 Task: Attach file to message.
Action: Mouse moved to (615, 88)
Screenshot: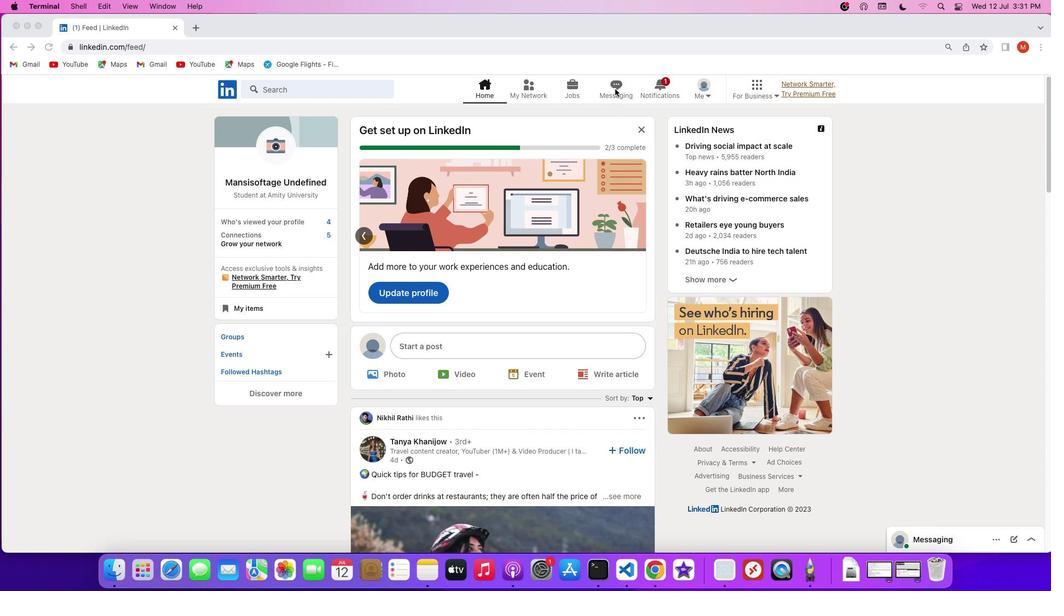 
Action: Mouse pressed left at (615, 88)
Screenshot: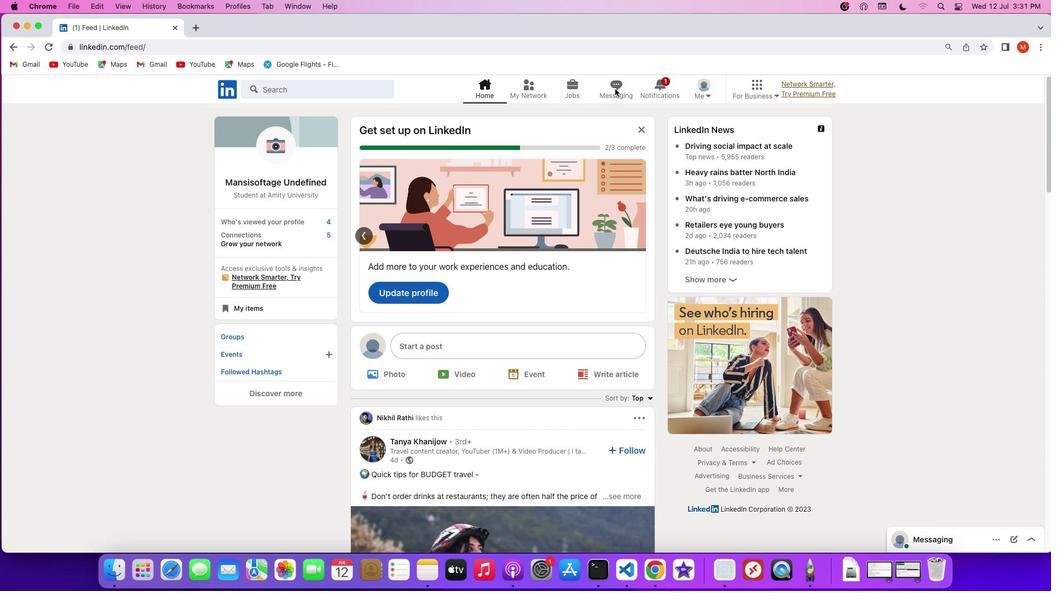 
Action: Mouse pressed left at (615, 88)
Screenshot: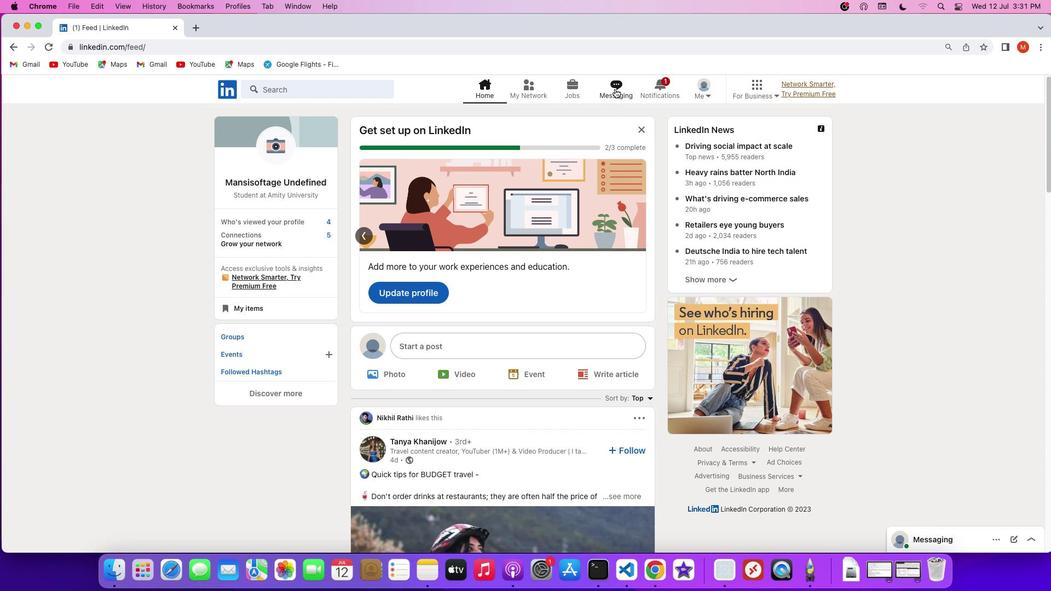 
Action: Mouse moved to (421, 515)
Screenshot: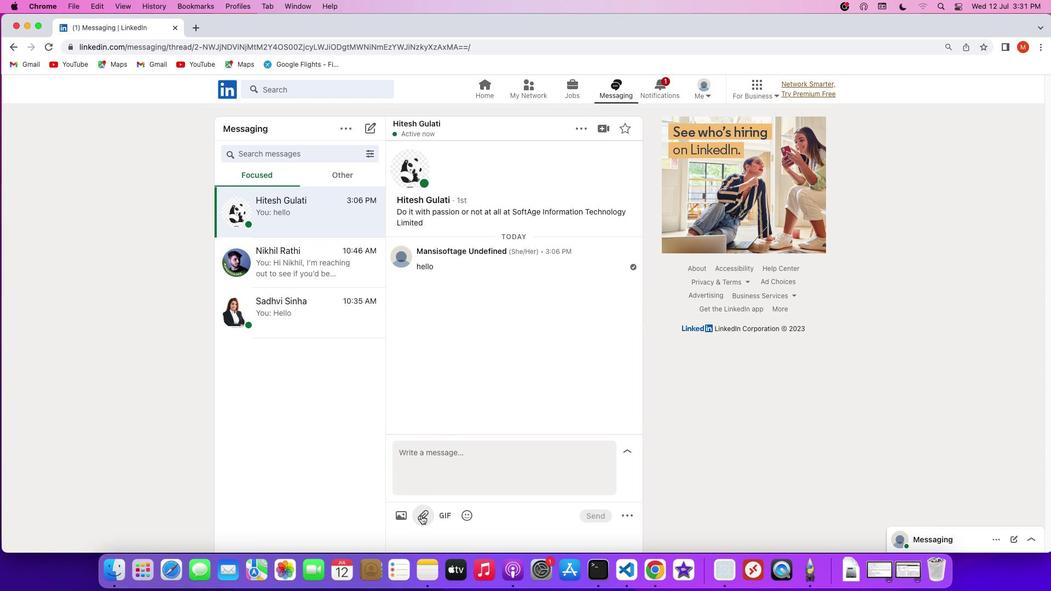 
Action: Mouse pressed left at (421, 515)
Screenshot: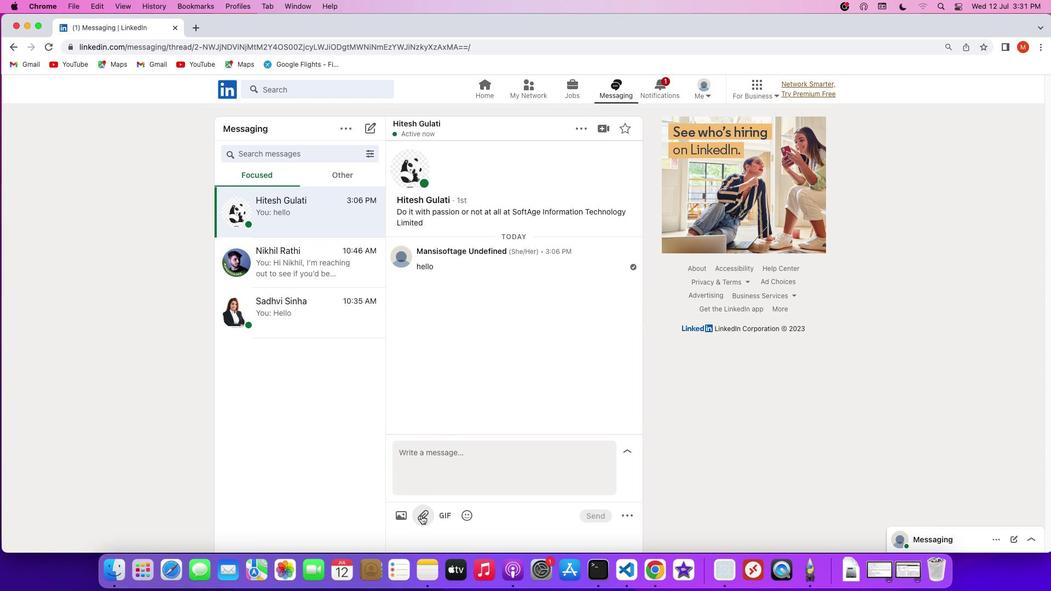 
Action: Mouse moved to (444, 243)
Screenshot: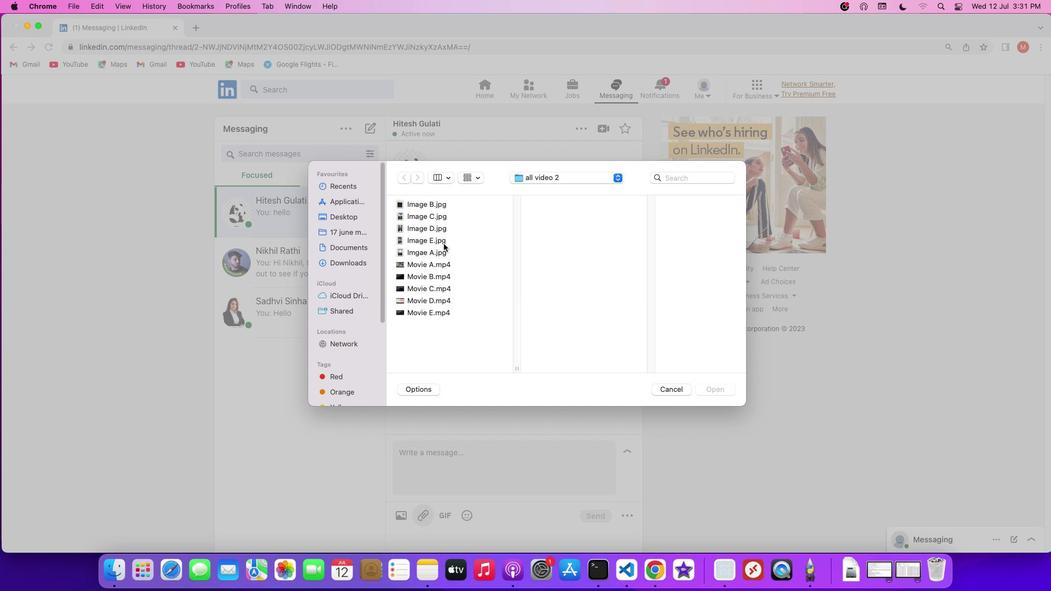 
Action: Mouse pressed left at (444, 243)
Screenshot: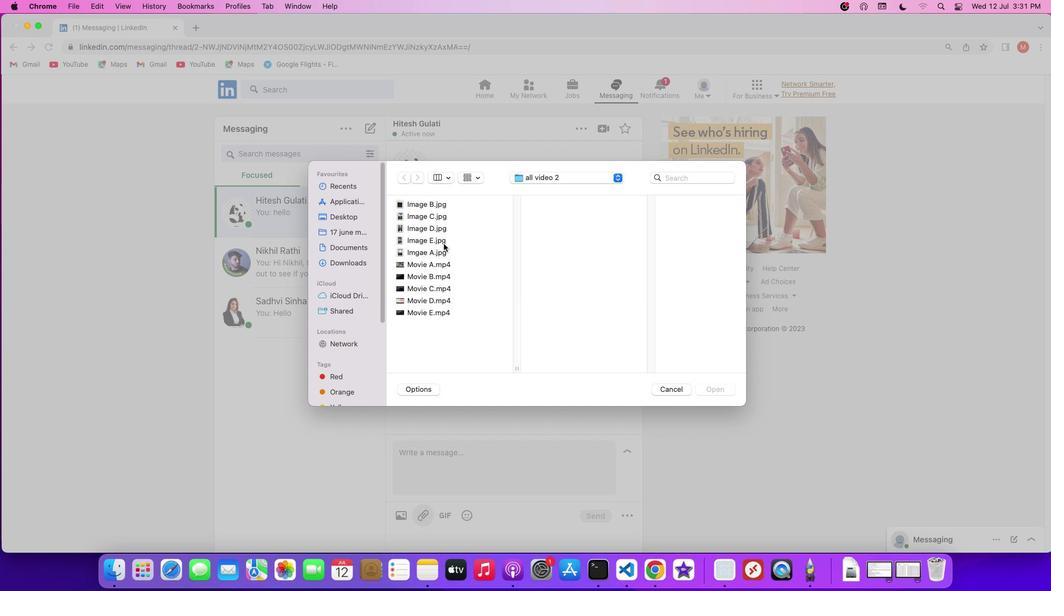 
Action: Mouse moved to (713, 388)
Screenshot: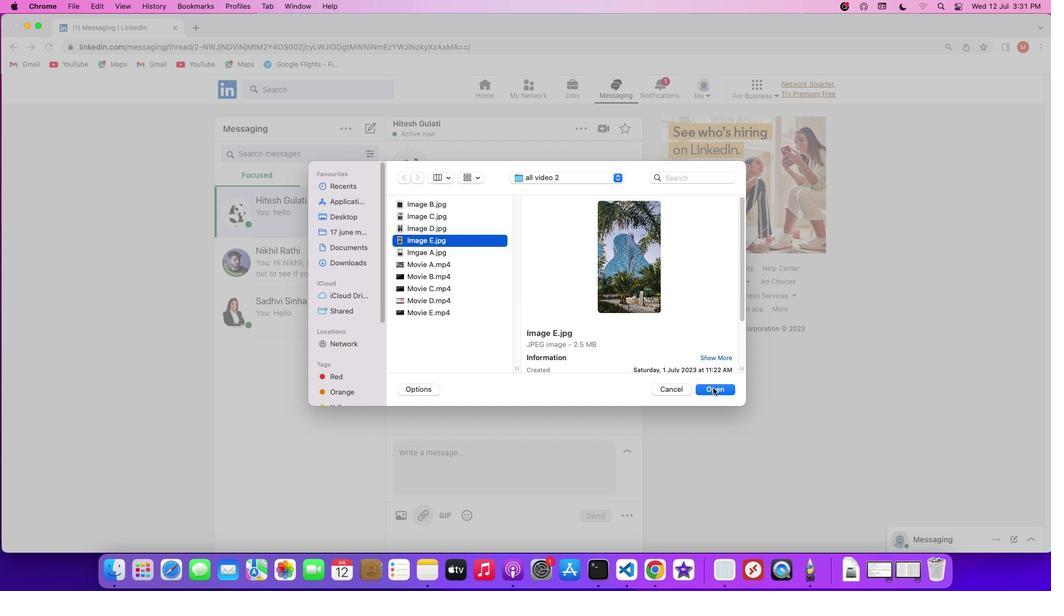 
Action: Mouse pressed left at (713, 388)
Screenshot: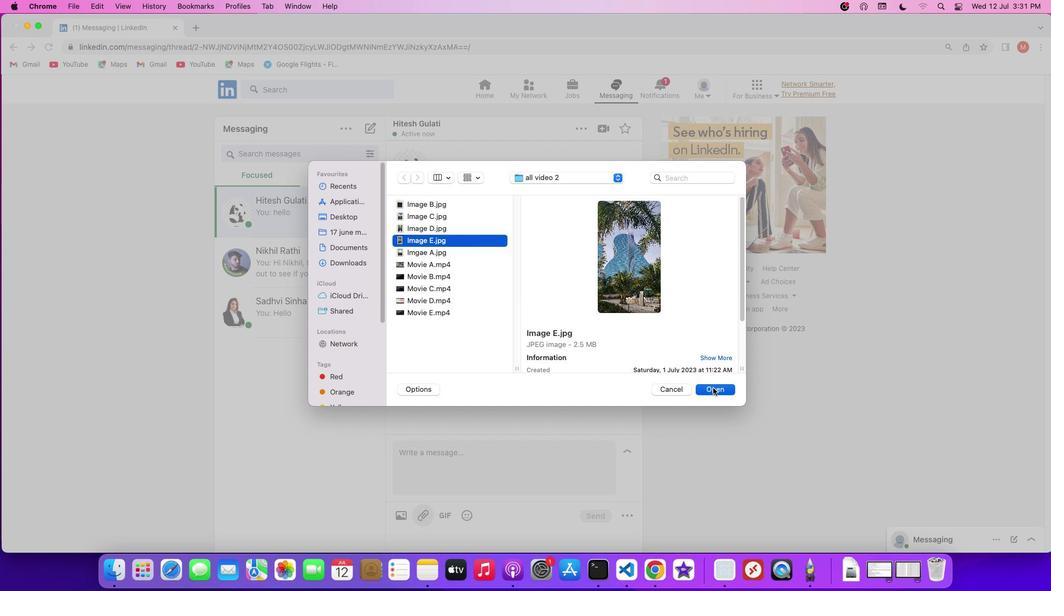 
Action: Mouse moved to (519, 398)
Screenshot: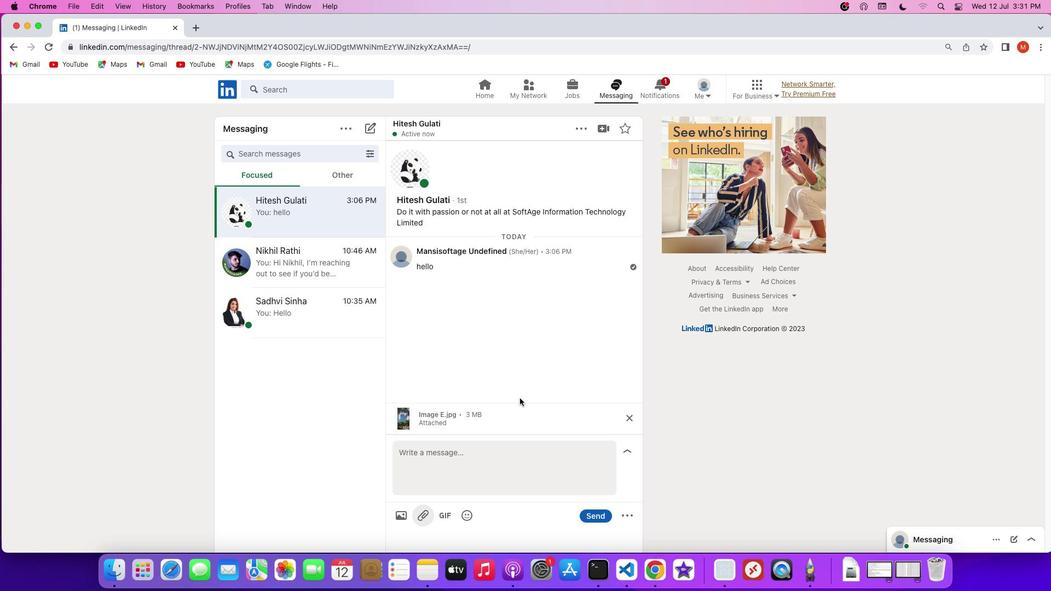 
